 Task: Create a sub task Design and Implement Solution for the task  Integrate a new online platform for online cooking lessons in the project BitRise , assign it to team member softage.3@softage.net and update the status of the sub task to  Off Track , set the priority of the sub task to High
Action: Mouse moved to (867, 519)
Screenshot: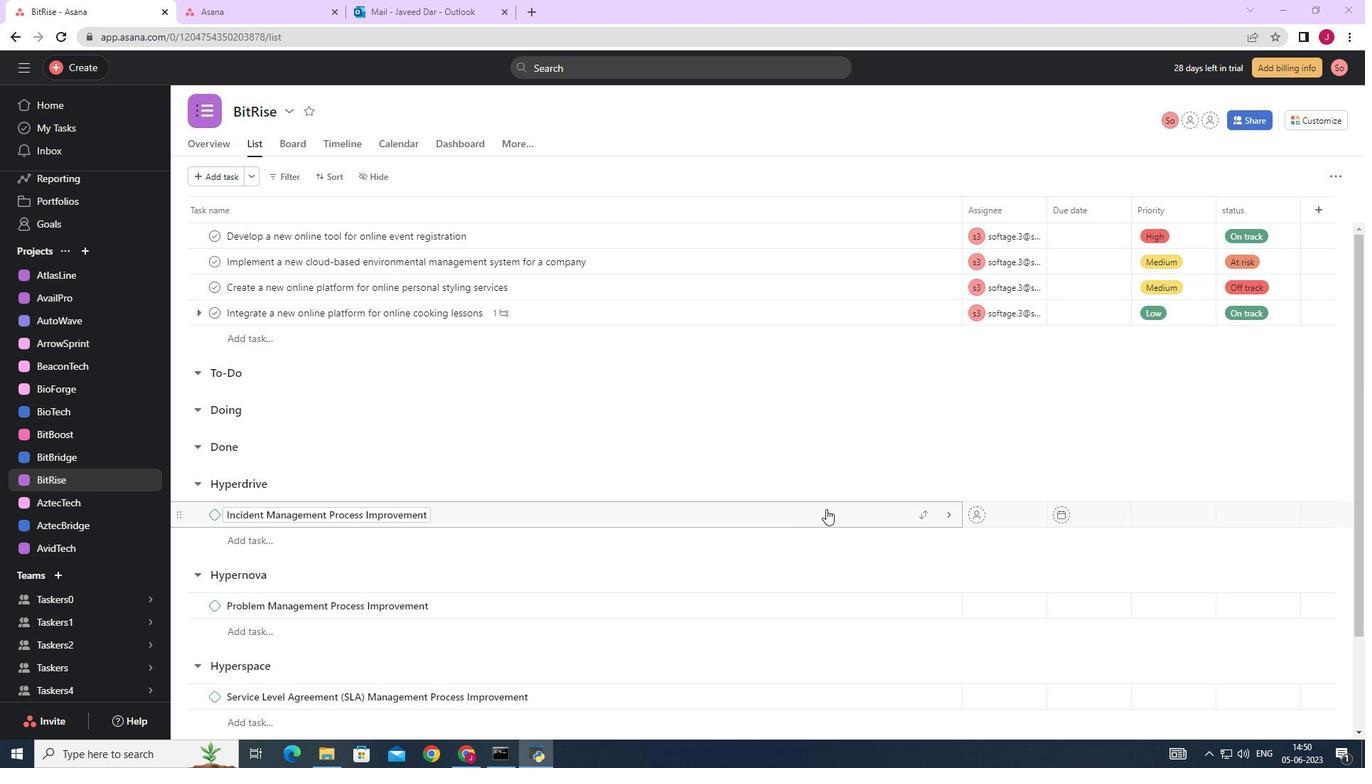 
Action: Mouse scrolled (867, 519) with delta (0, 0)
Screenshot: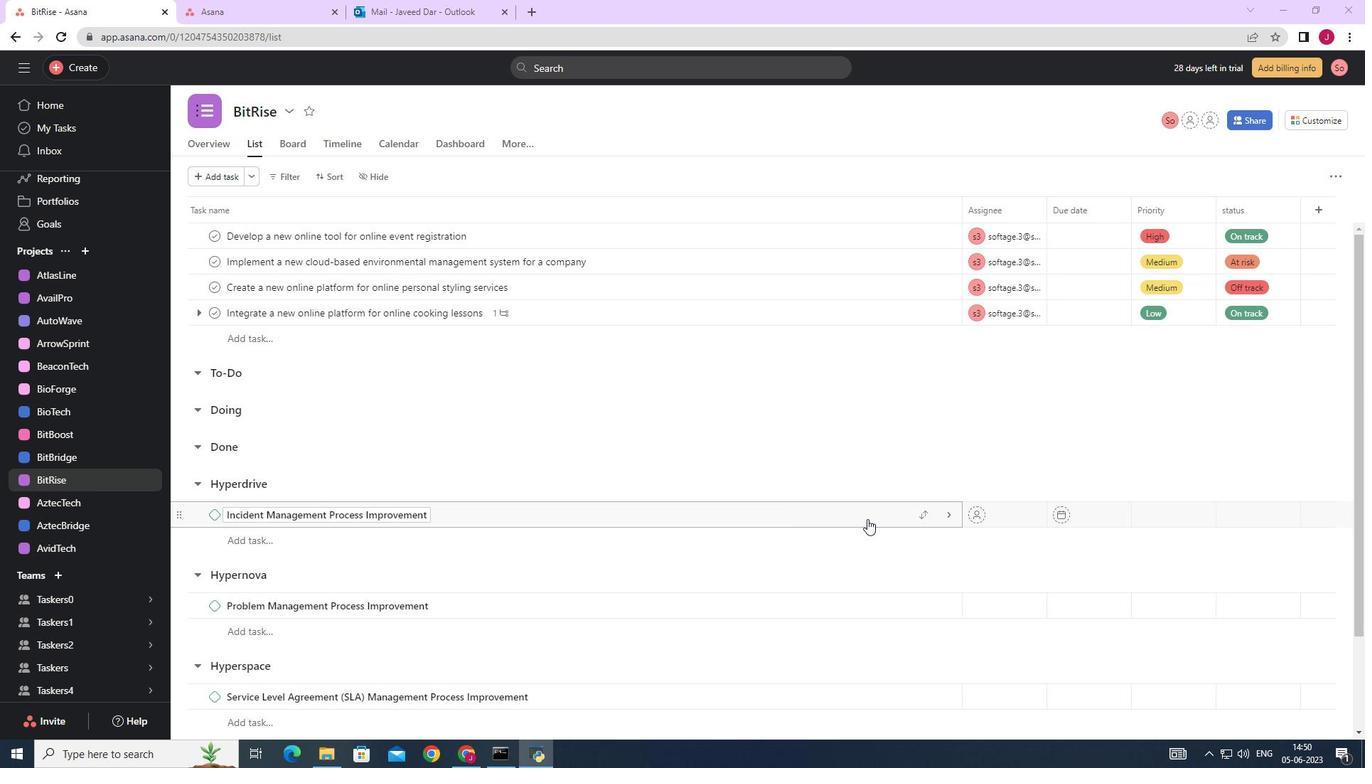 
Action: Mouse scrolled (867, 519) with delta (0, 0)
Screenshot: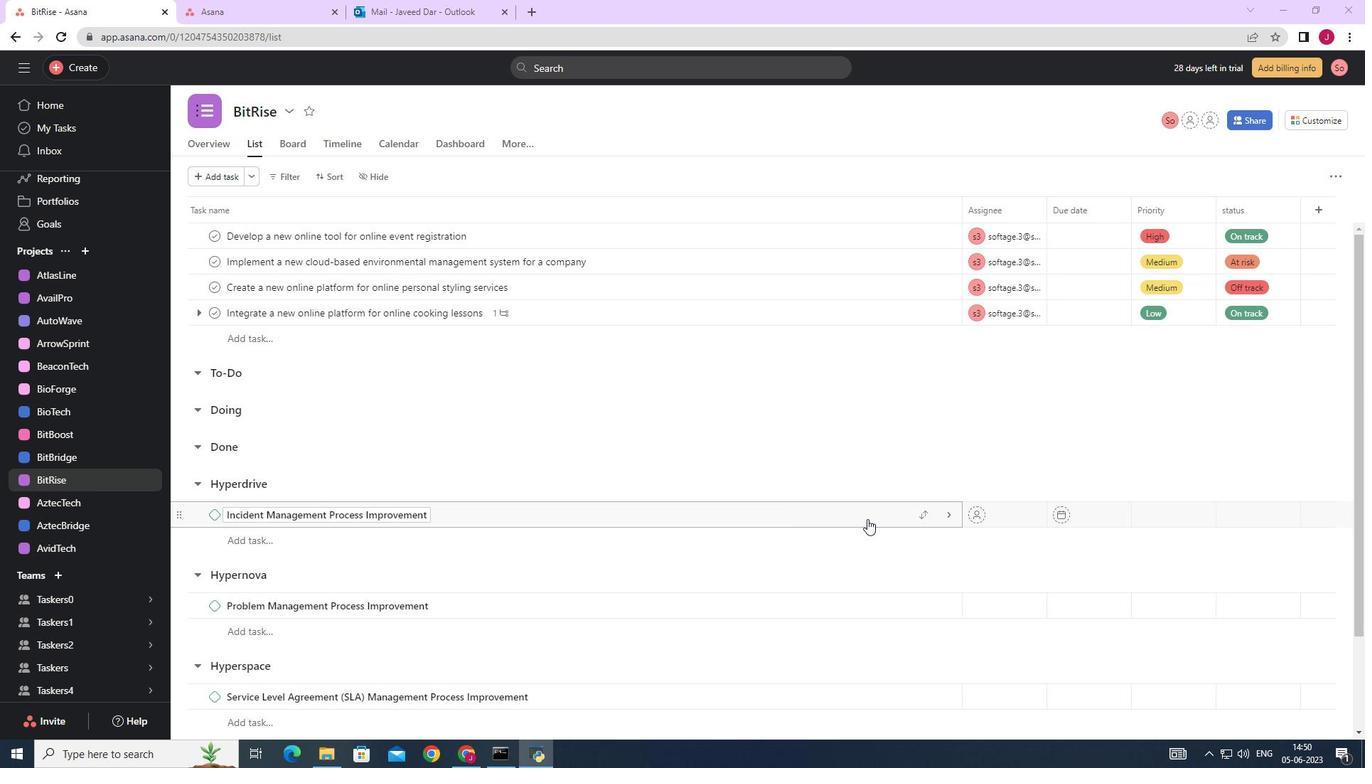 
Action: Mouse moved to (898, 314)
Screenshot: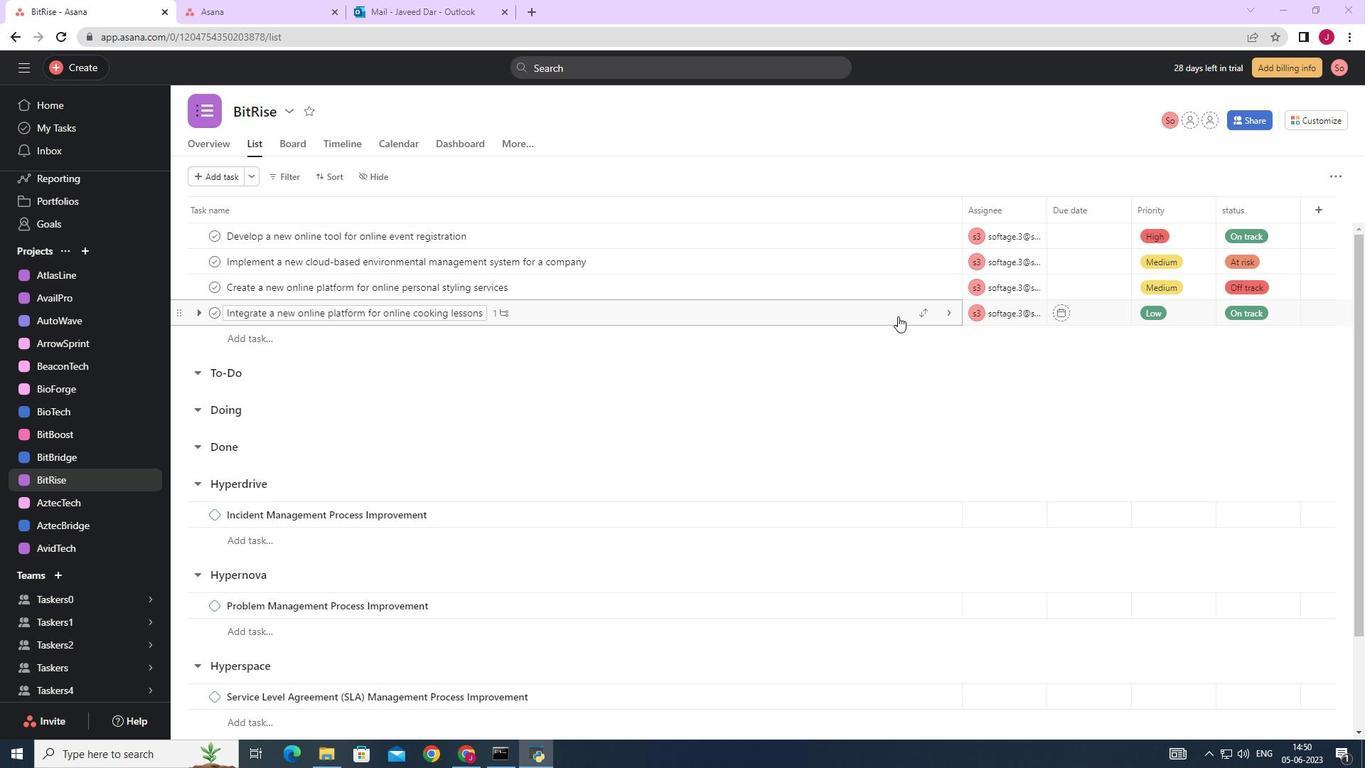 
Action: Mouse pressed left at (898, 314)
Screenshot: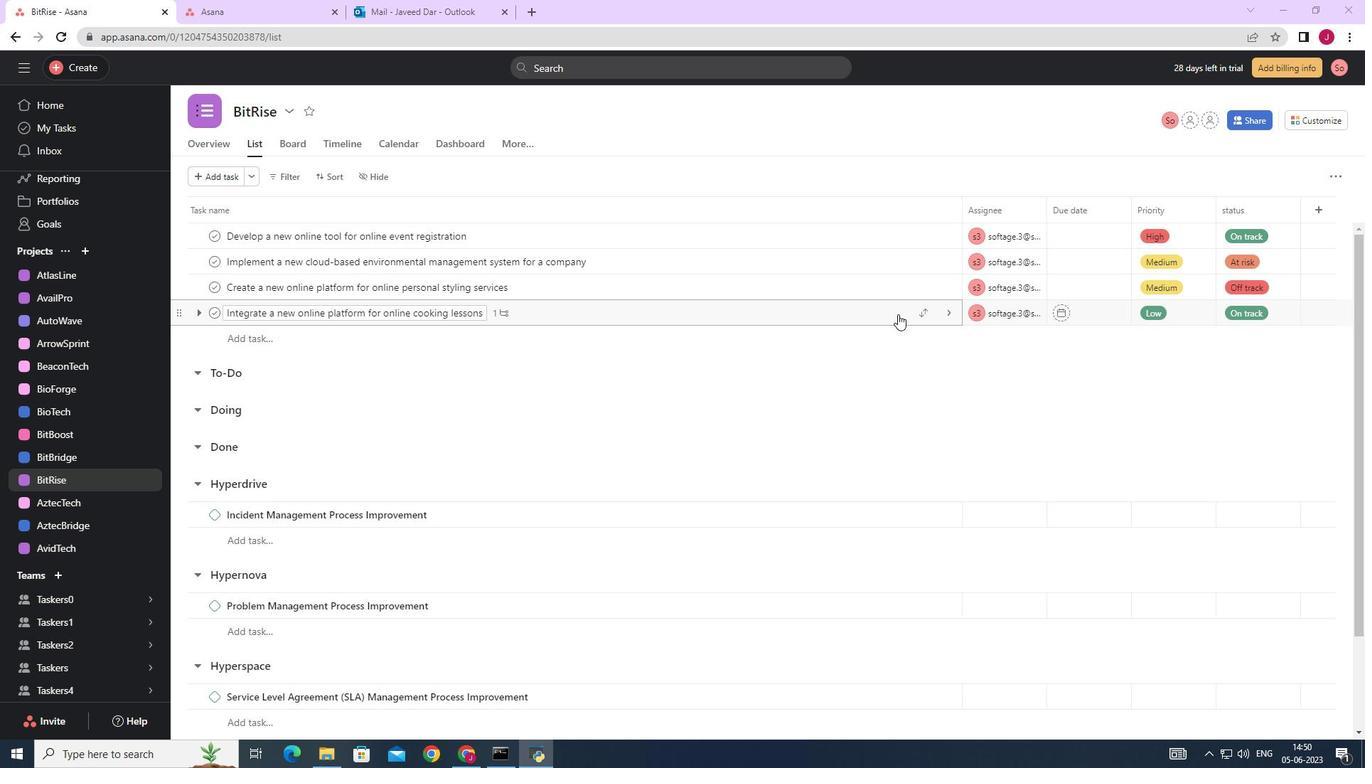 
Action: Mouse moved to (1034, 485)
Screenshot: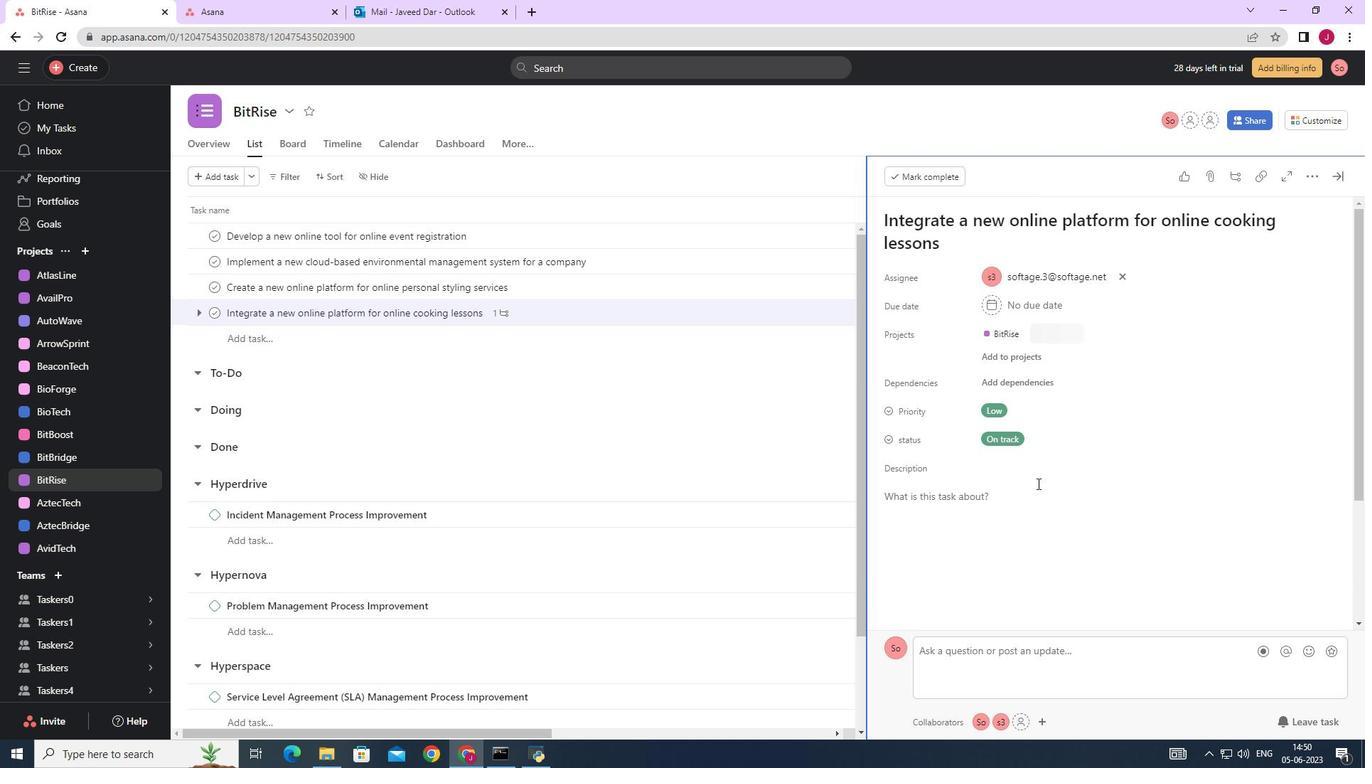
Action: Mouse scrolled (1034, 485) with delta (0, 0)
Screenshot: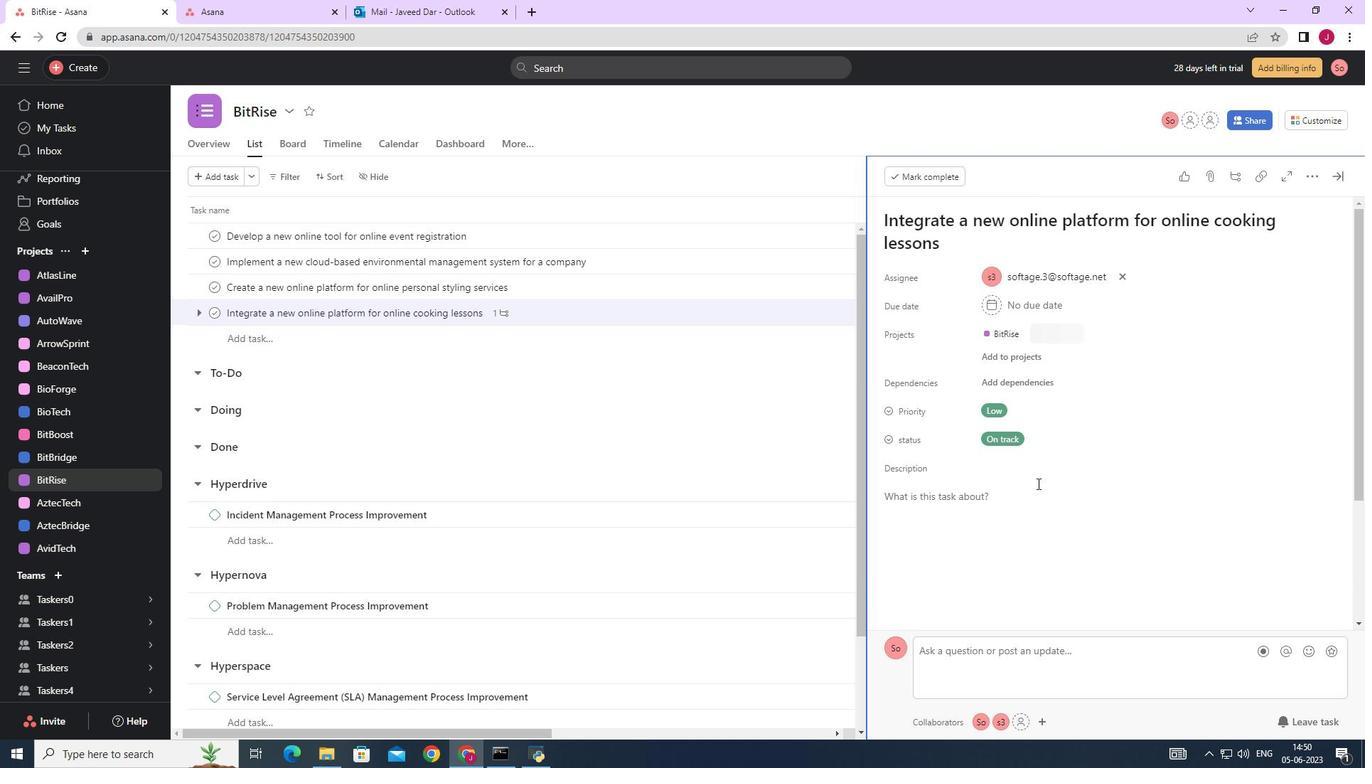 
Action: Mouse scrolled (1034, 485) with delta (0, 0)
Screenshot: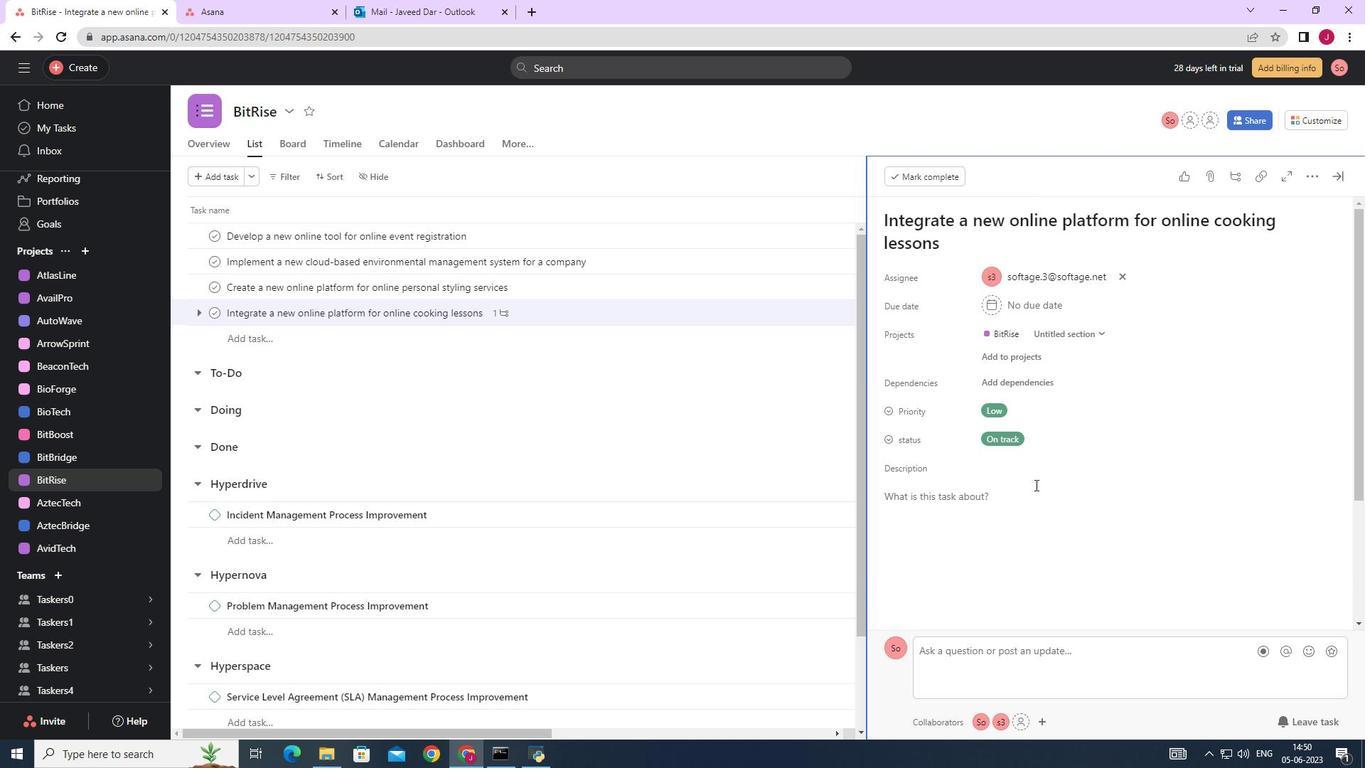 
Action: Mouse scrolled (1034, 485) with delta (0, 0)
Screenshot: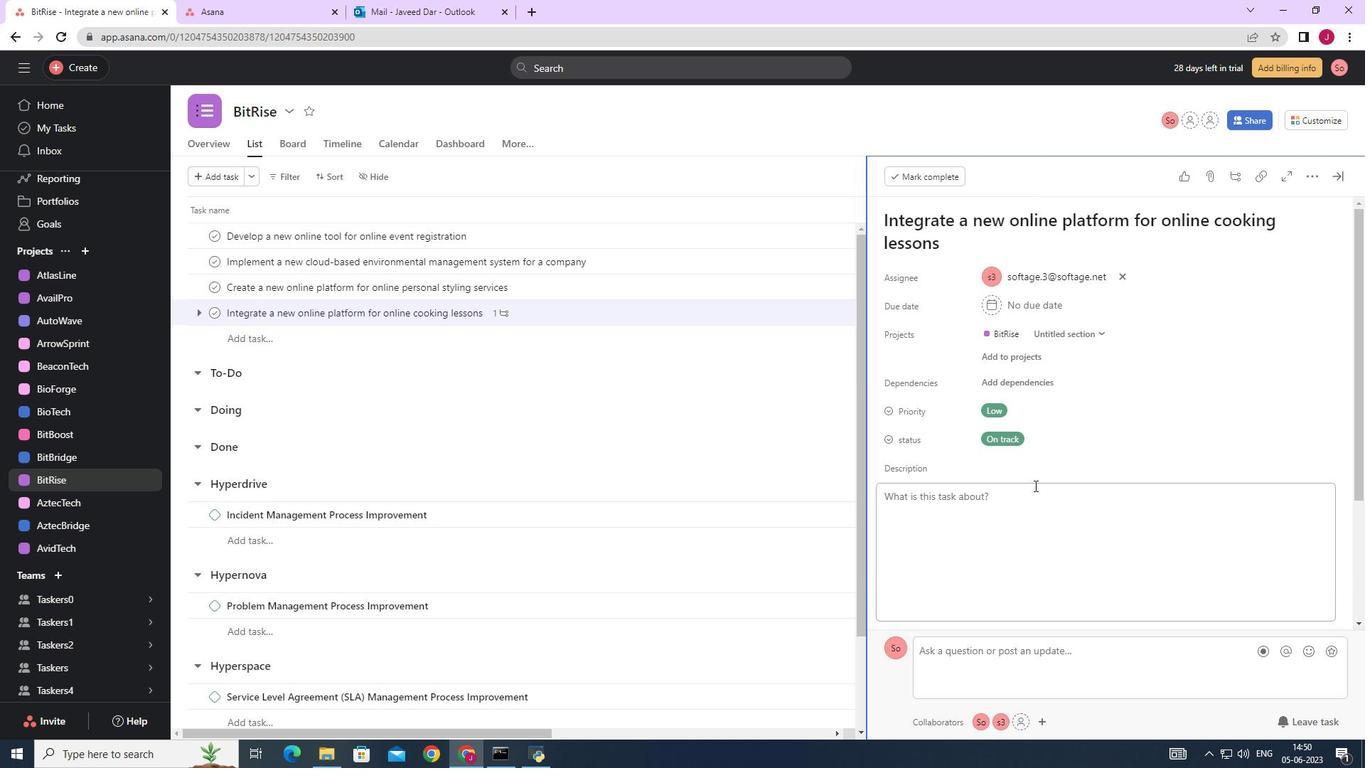 
Action: Mouse scrolled (1034, 485) with delta (0, 0)
Screenshot: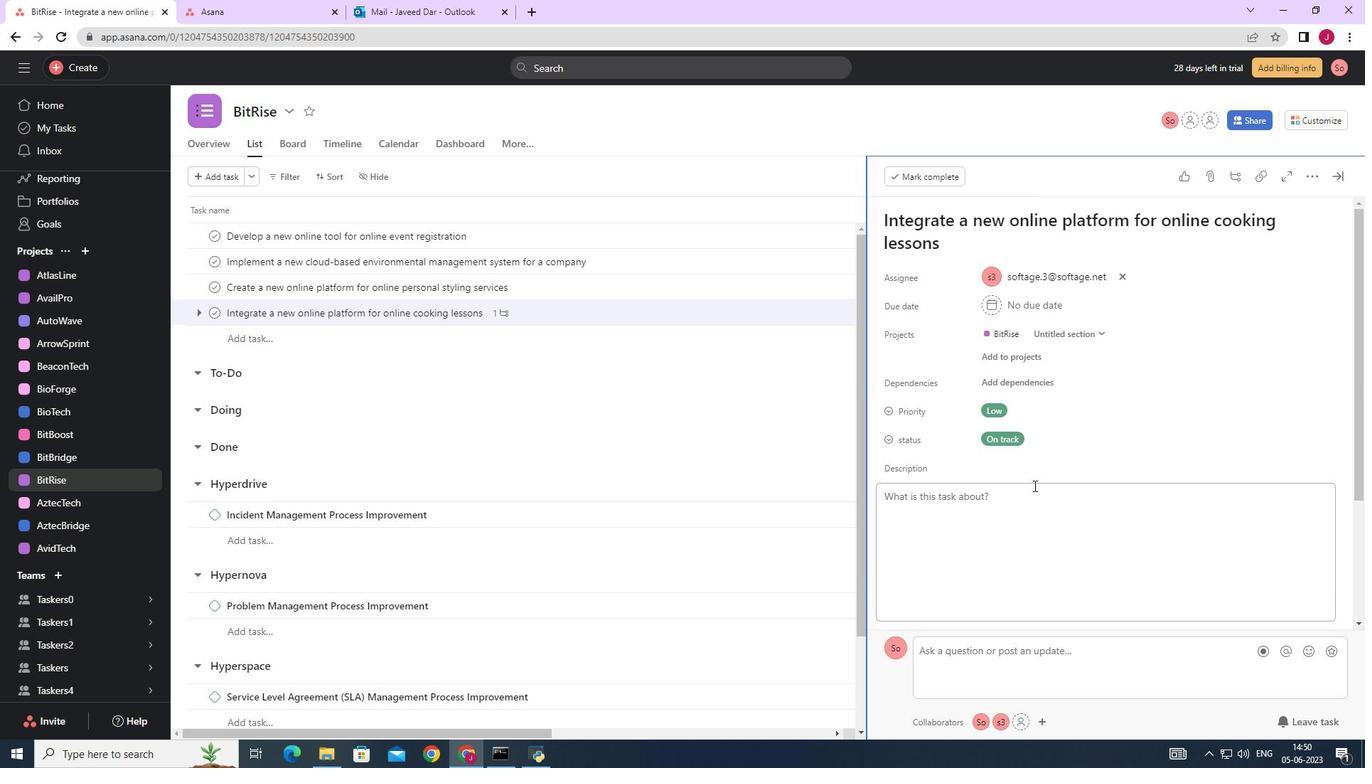 
Action: Mouse moved to (942, 515)
Screenshot: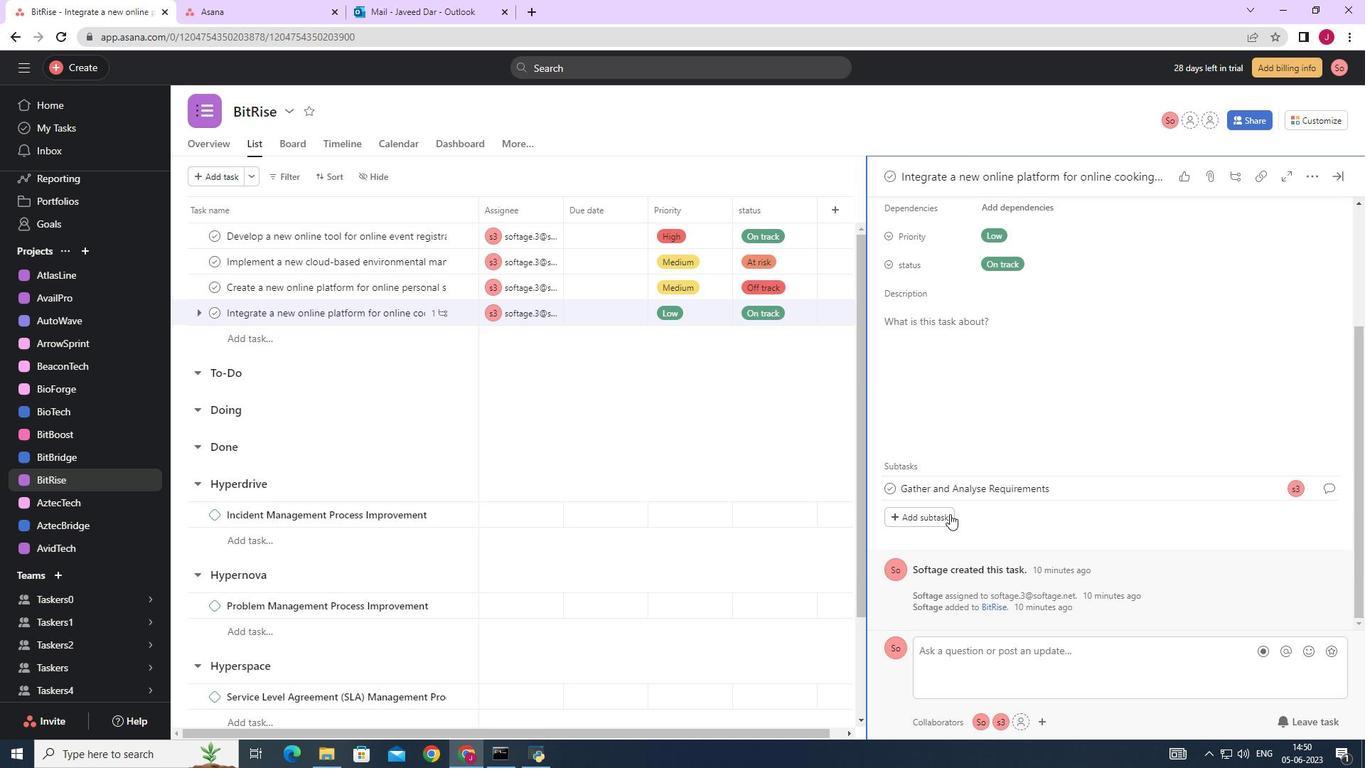 
Action: Mouse pressed left at (942, 515)
Screenshot: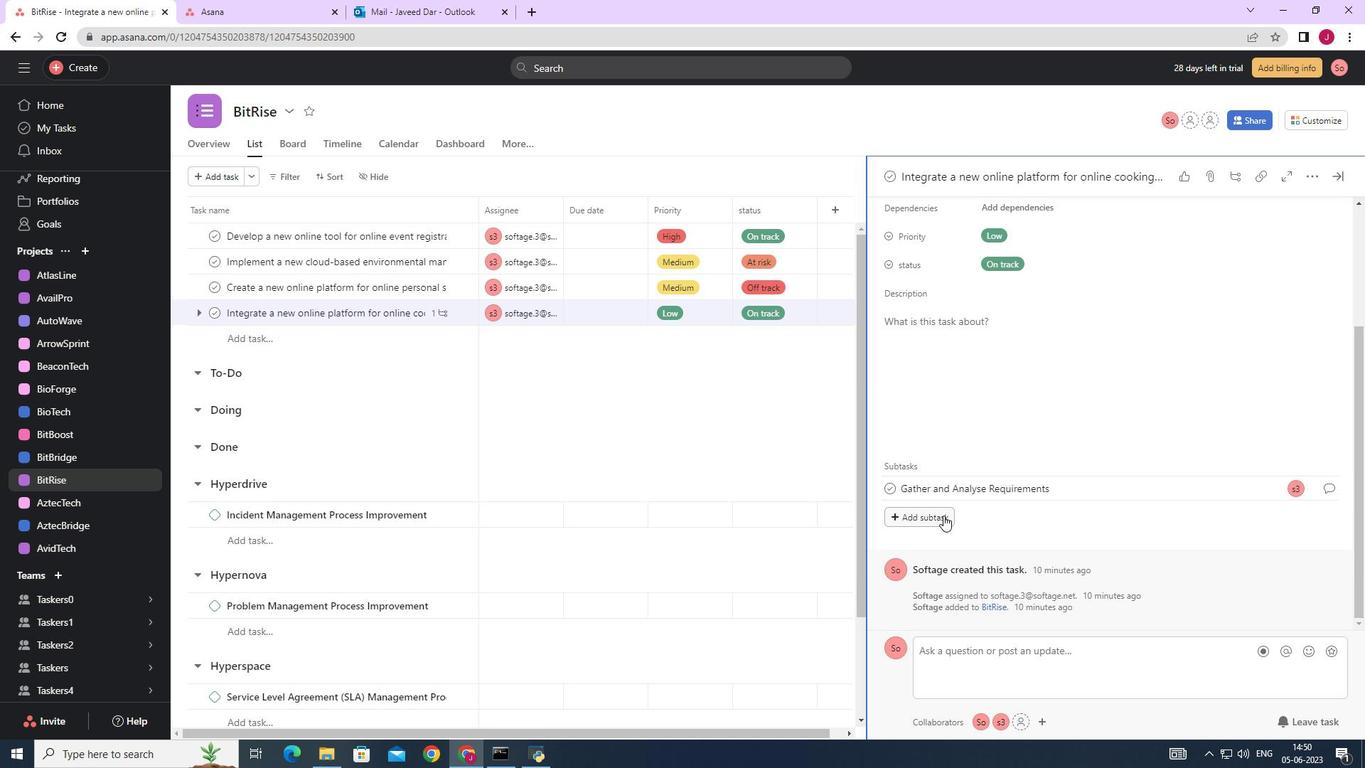 
Action: Key pressed <Key.caps_lock>I<Key.caps_lock>mplement<Key.space><Key.left><Key.left><Key.left><Key.left><Key.left><Key.left><Key.left><Key.left><Key.left><Key.left><Key.caps_lock>D<Key.caps_lock>esign<Key.space>and<Key.space><Key.right><Key.right><Key.right><Key.right><Key.right><Key.right><Key.right><Key.right><Key.right><Key.space><Key.caps_lock>S<Key.caps_lock>olution
Screenshot: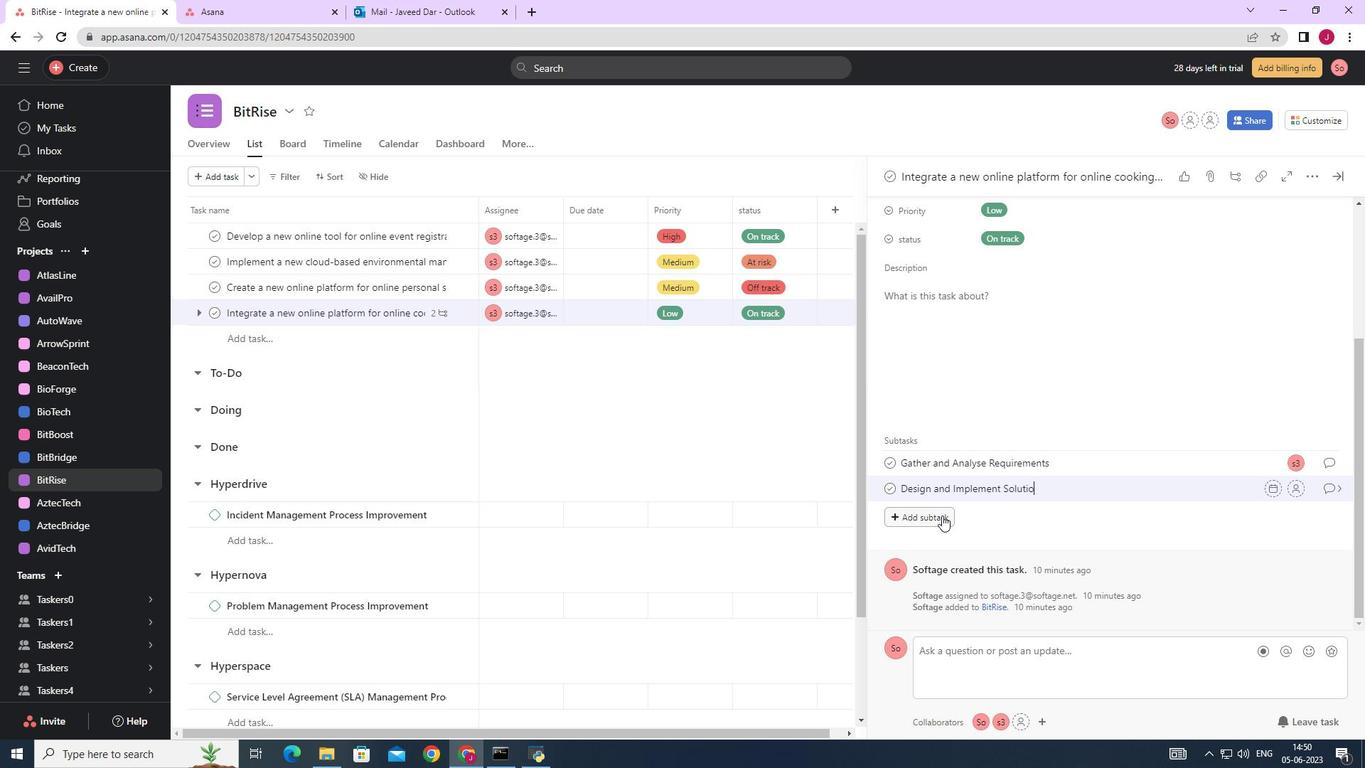 
Action: Mouse moved to (1300, 486)
Screenshot: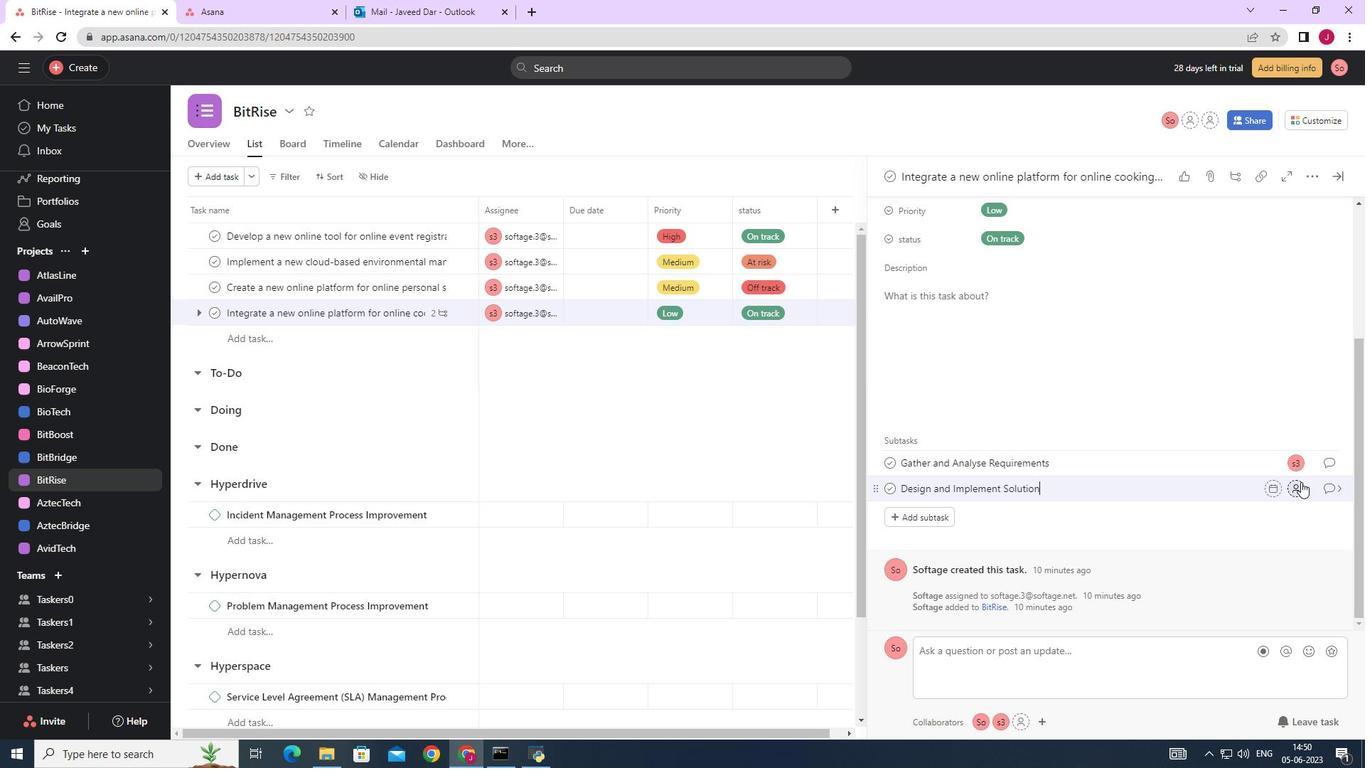 
Action: Mouse pressed left at (1300, 486)
Screenshot: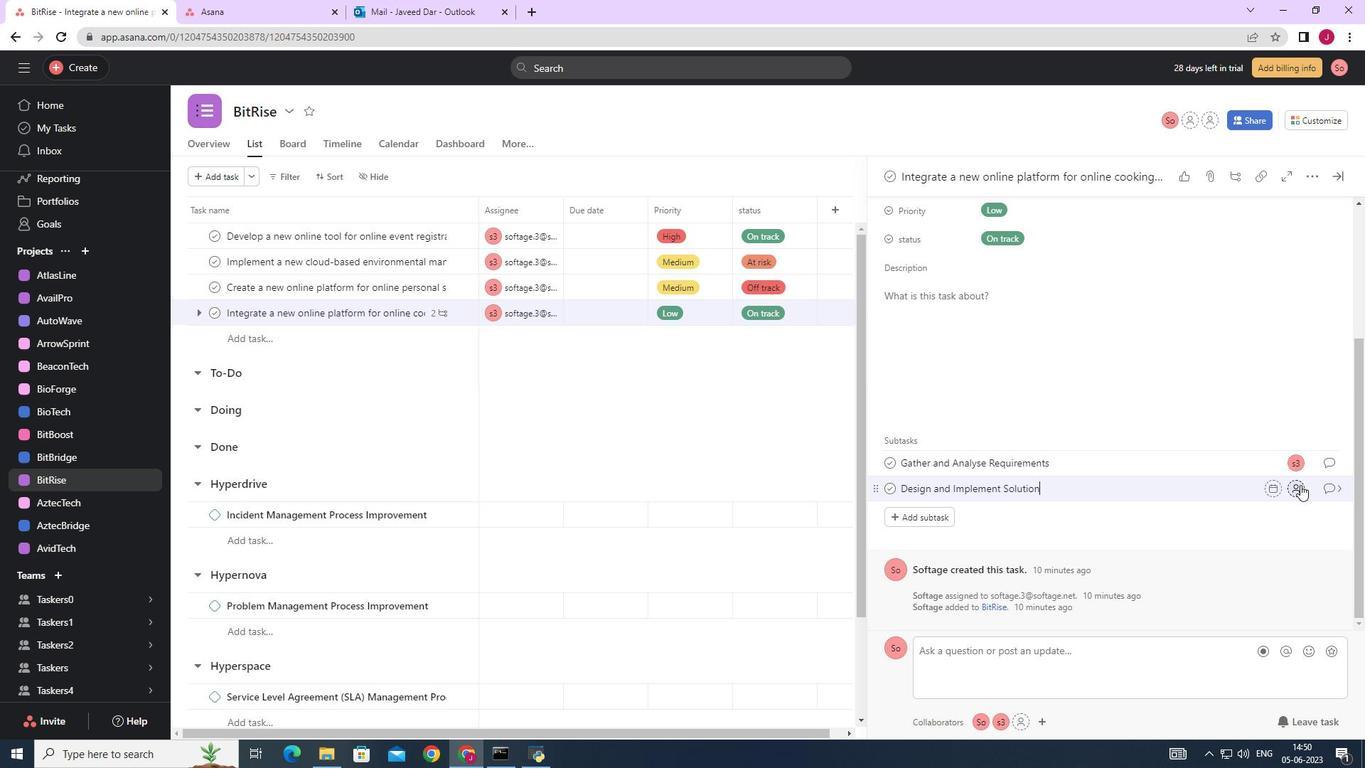 
Action: Mouse moved to (1136, 537)
Screenshot: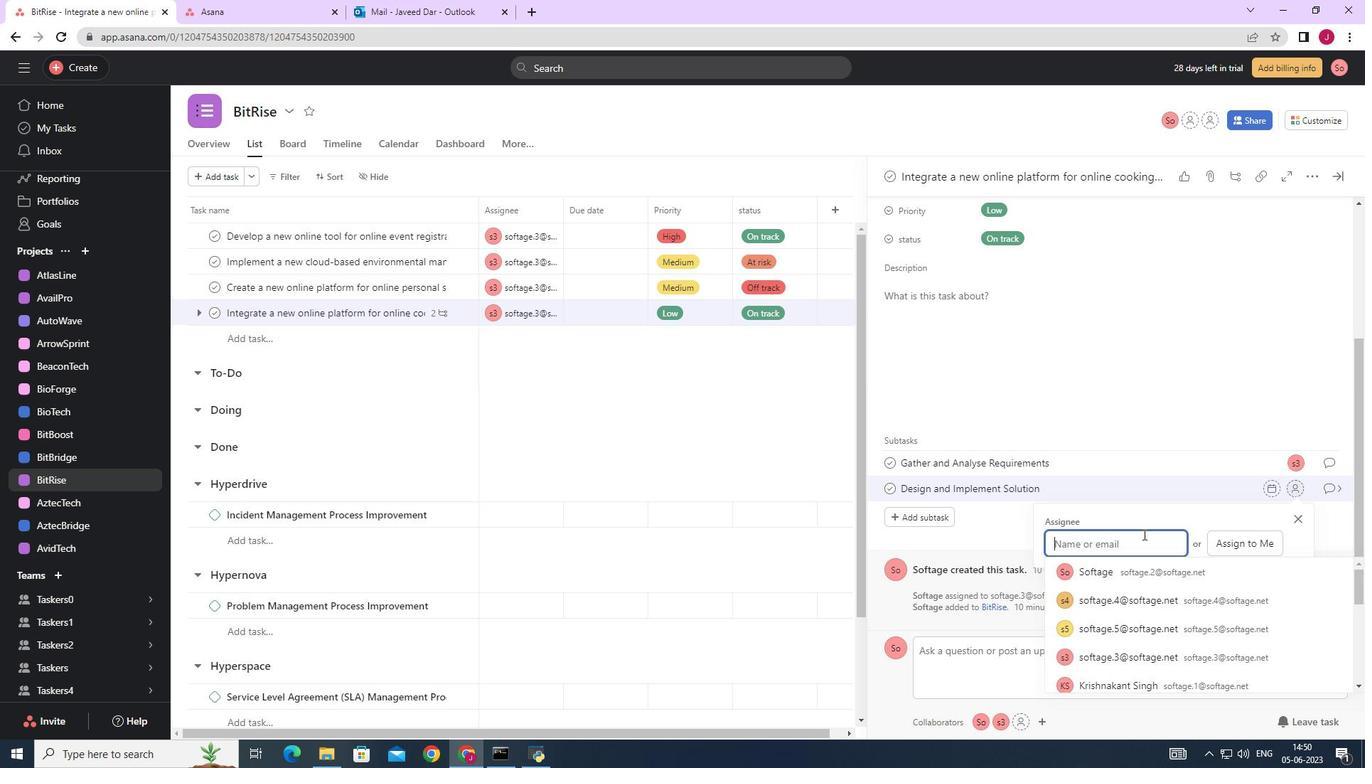 
Action: Key pressed softage.3
Screenshot: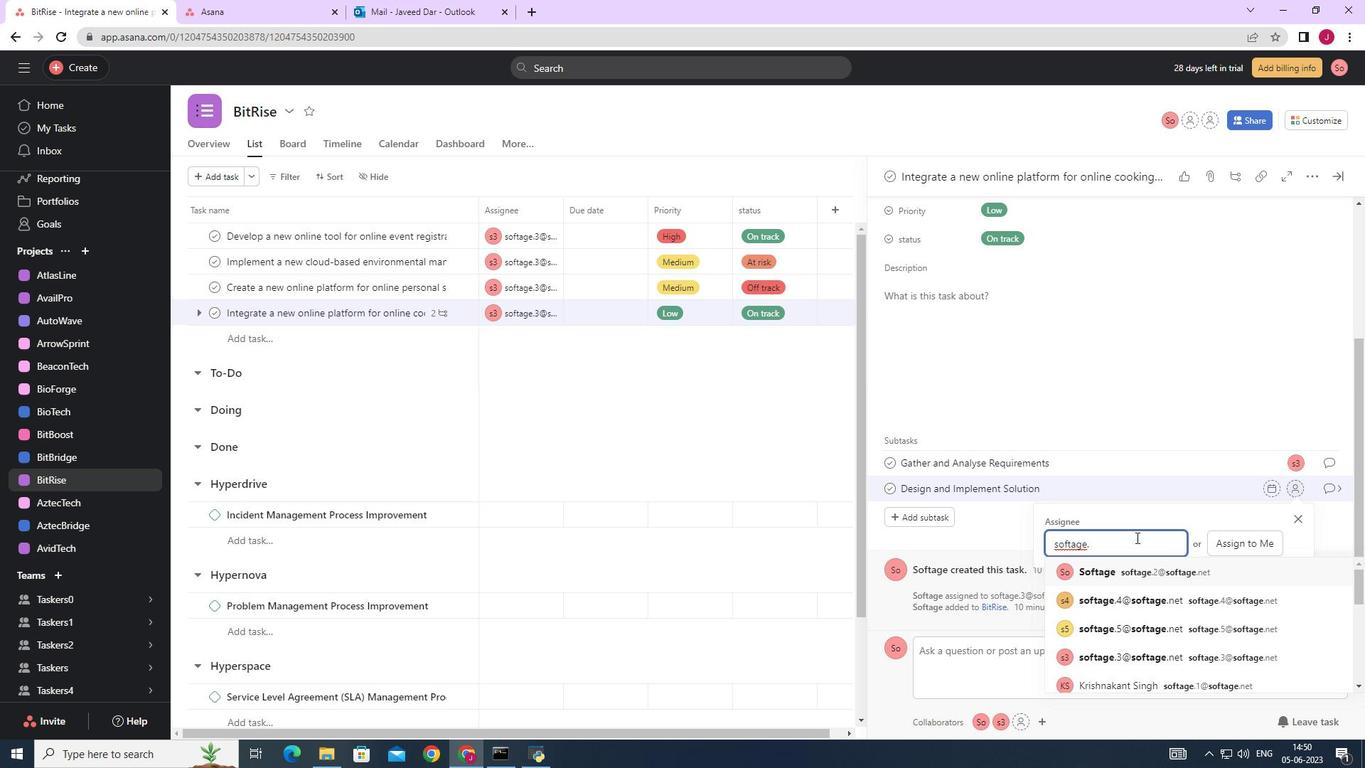 
Action: Mouse moved to (1148, 569)
Screenshot: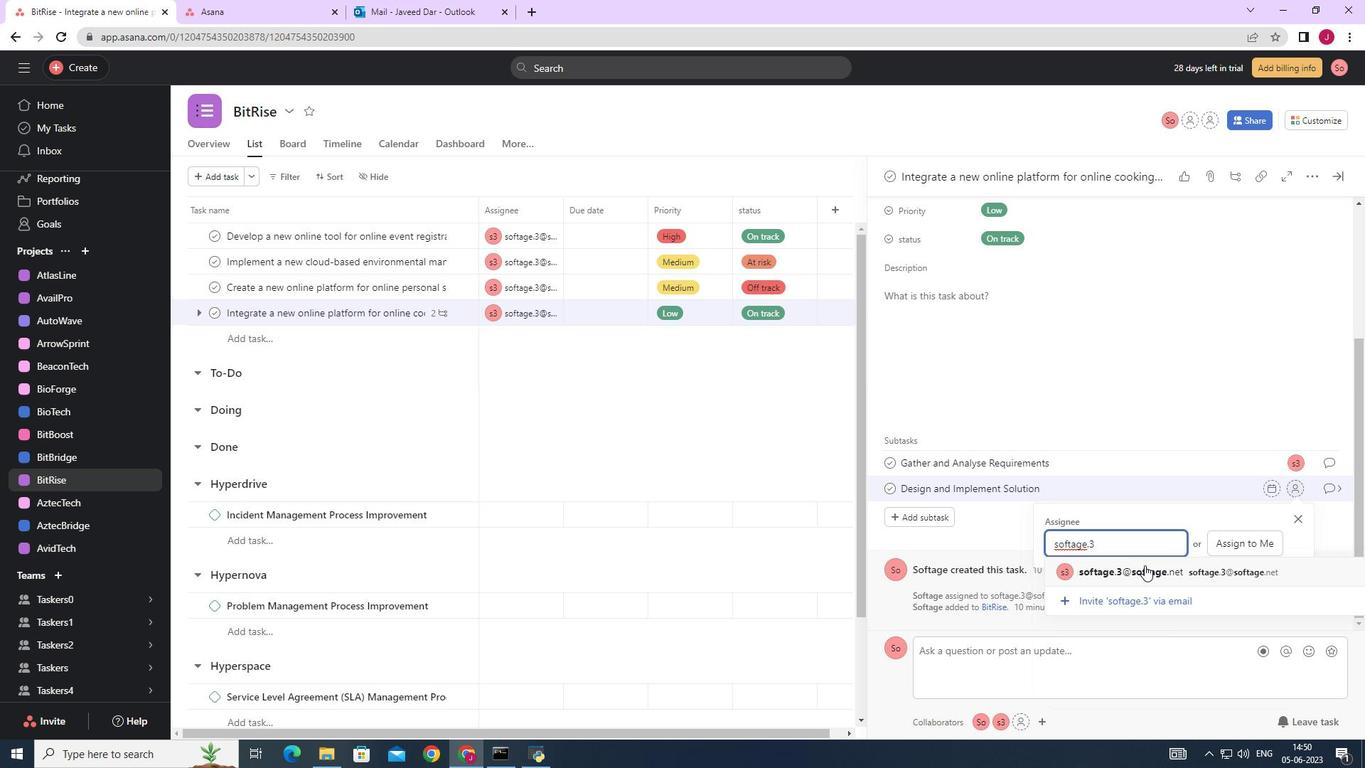 
Action: Mouse pressed left at (1148, 569)
Screenshot: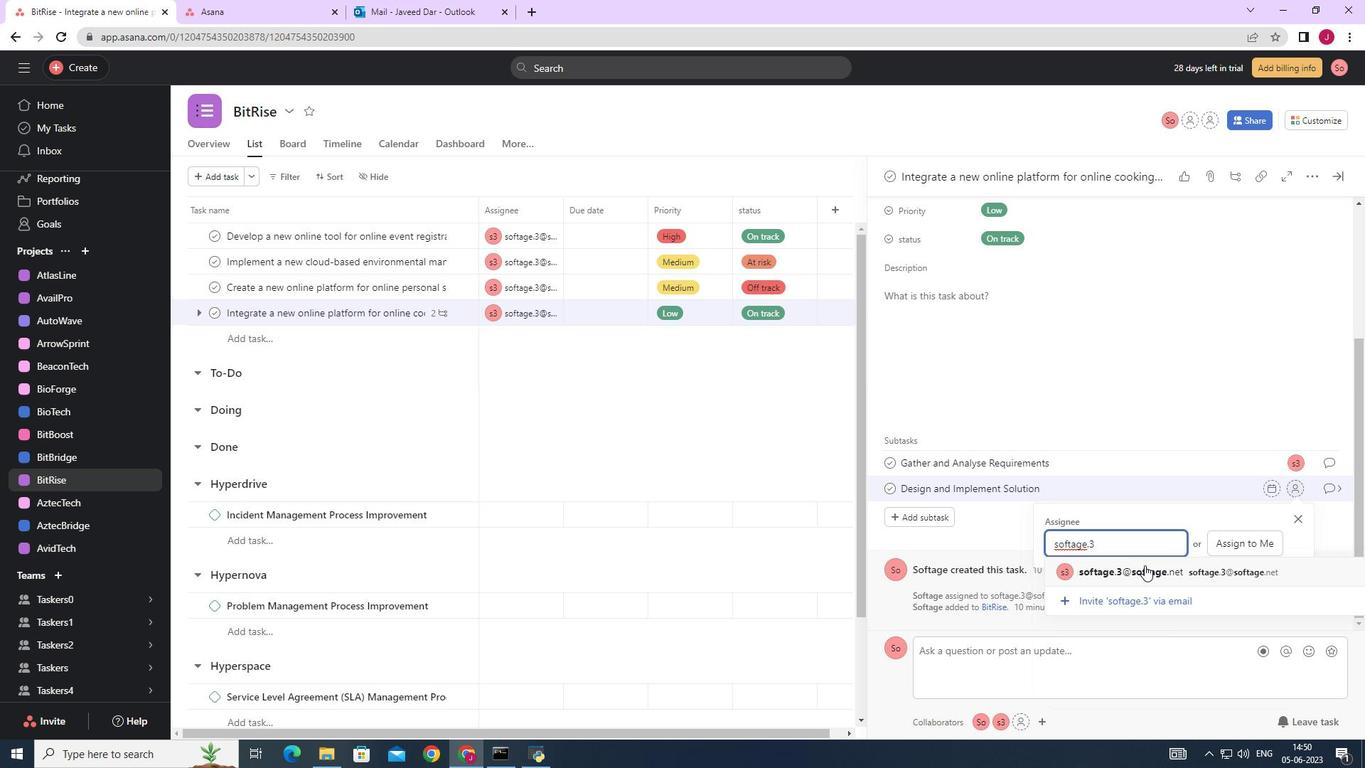 
Action: Mouse moved to (1332, 492)
Screenshot: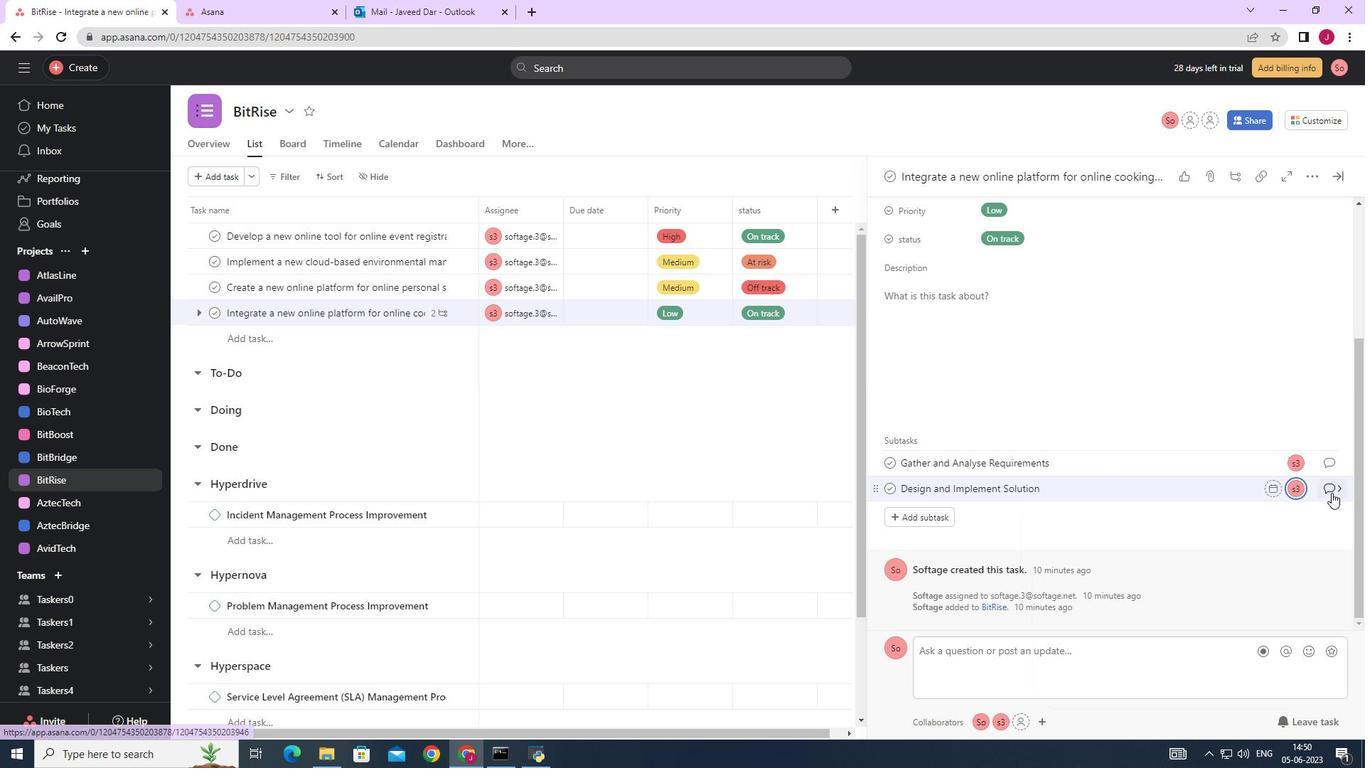 
Action: Mouse pressed left at (1332, 492)
Screenshot: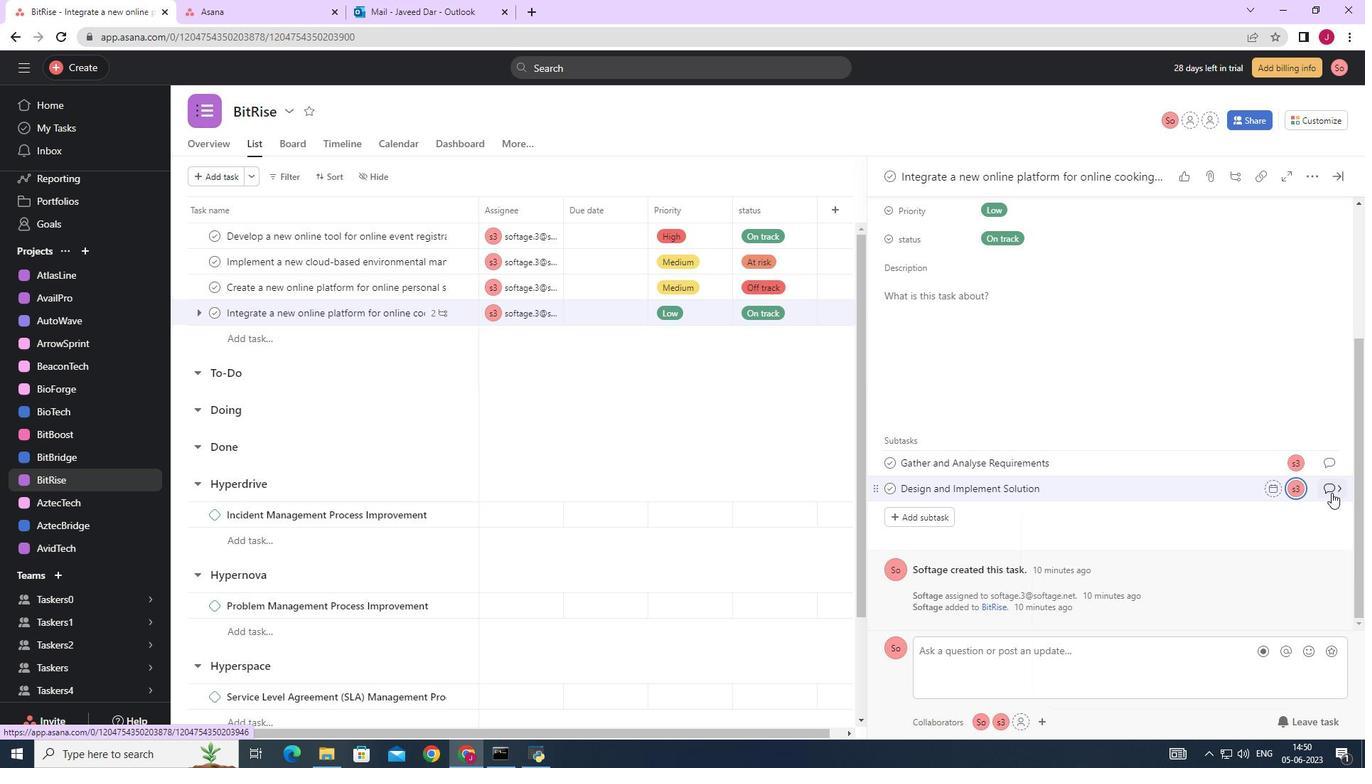 
Action: Mouse moved to (953, 379)
Screenshot: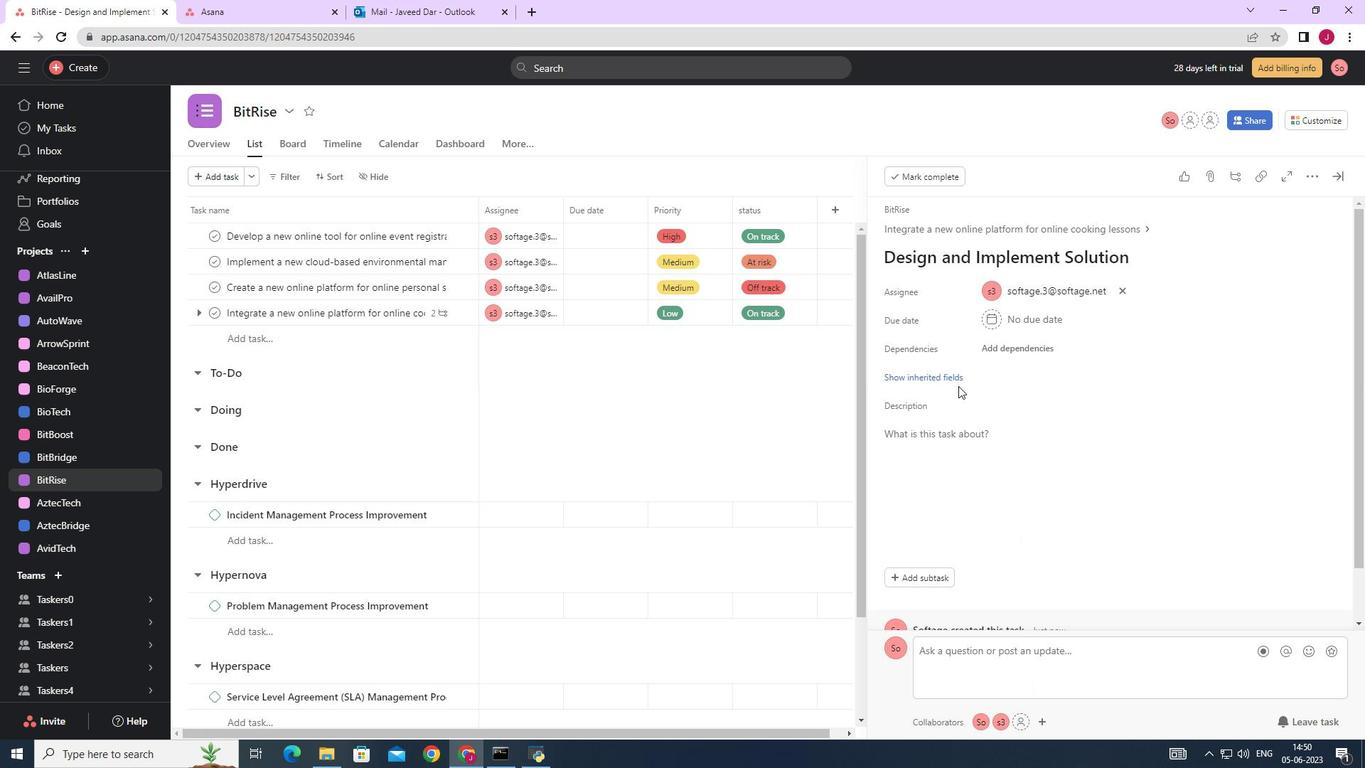 
Action: Mouse pressed left at (953, 379)
Screenshot: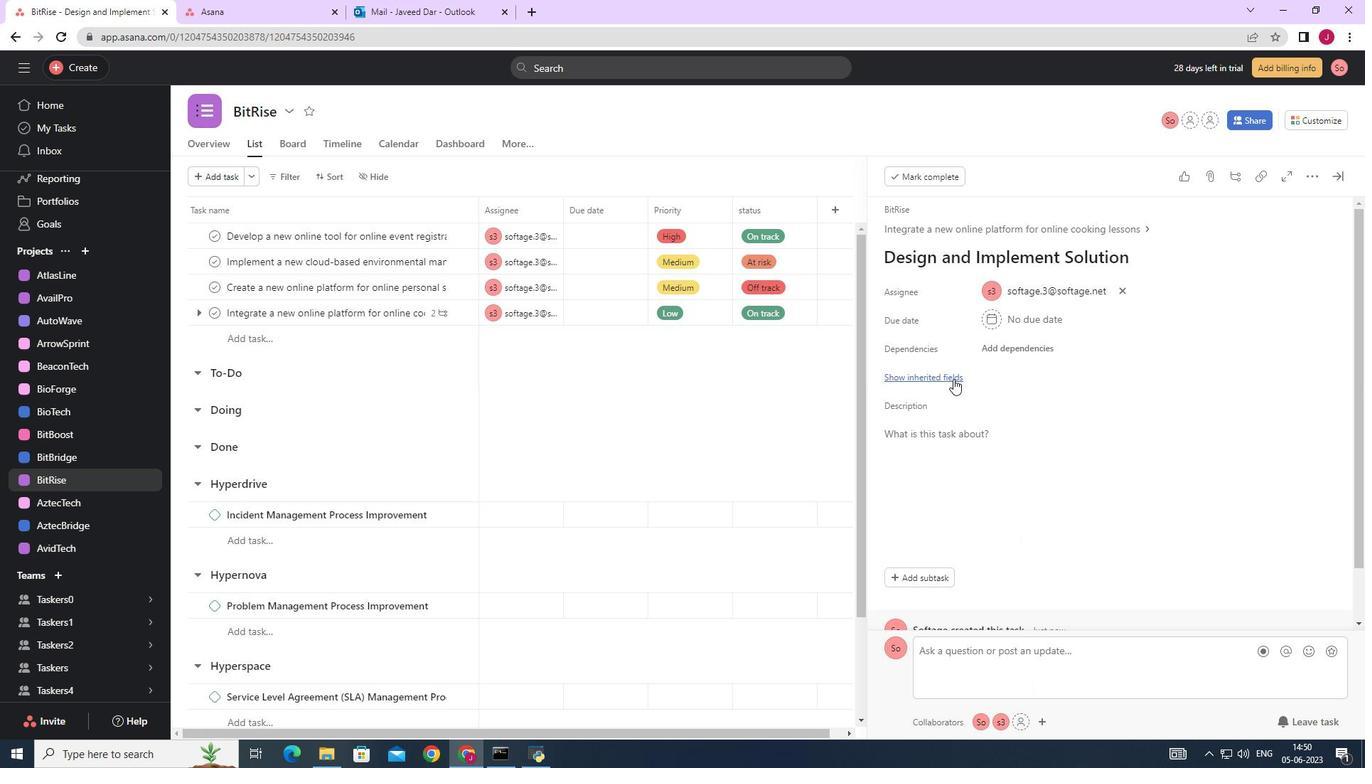 
Action: Mouse moved to (999, 406)
Screenshot: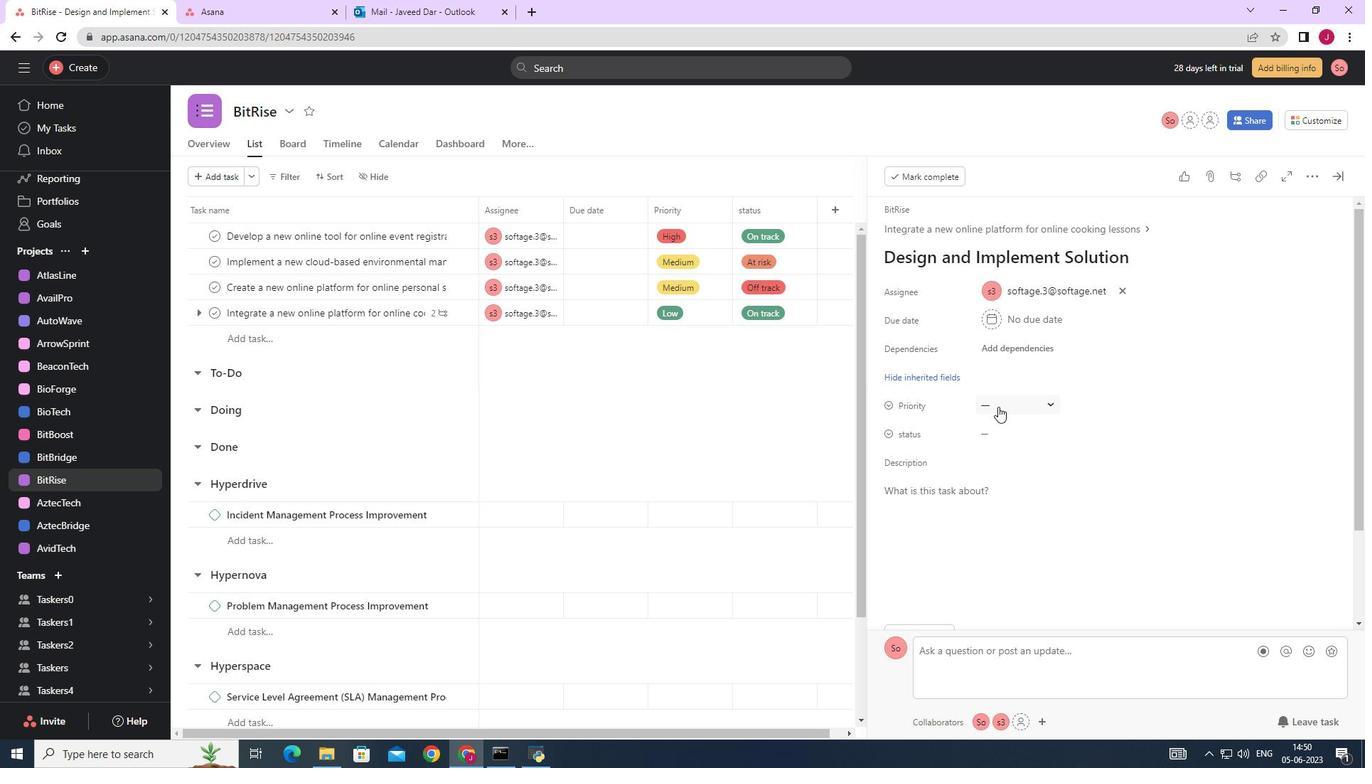 
Action: Mouse pressed left at (999, 406)
Screenshot: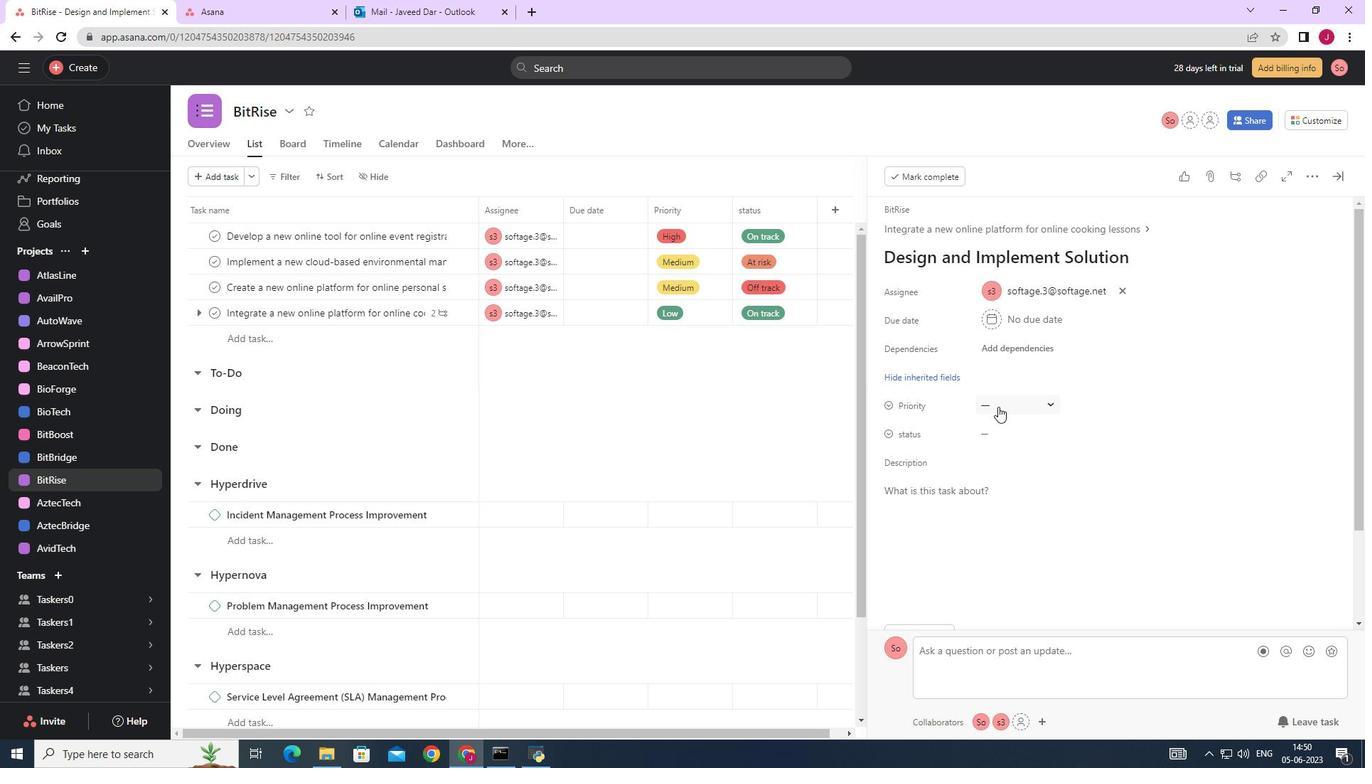 
Action: Mouse moved to (1024, 453)
Screenshot: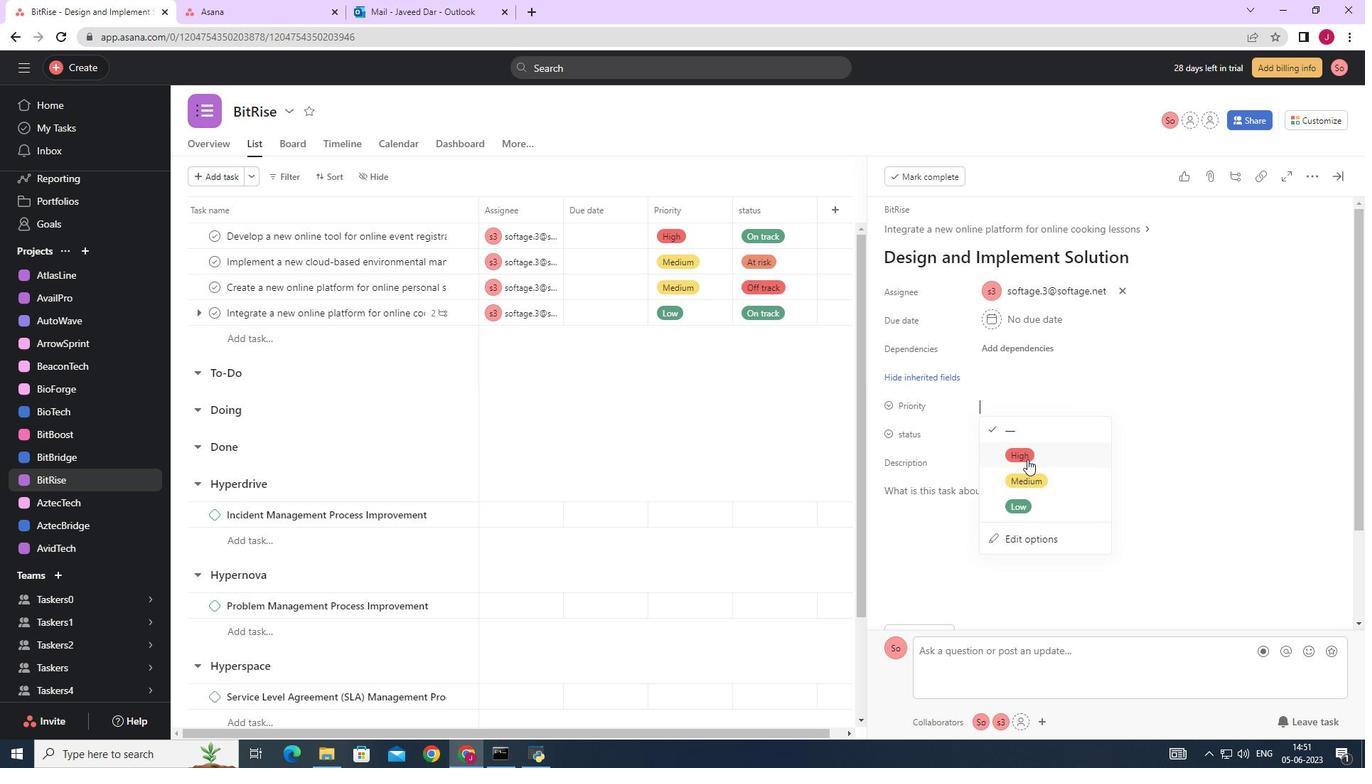 
Action: Mouse pressed left at (1024, 453)
Screenshot: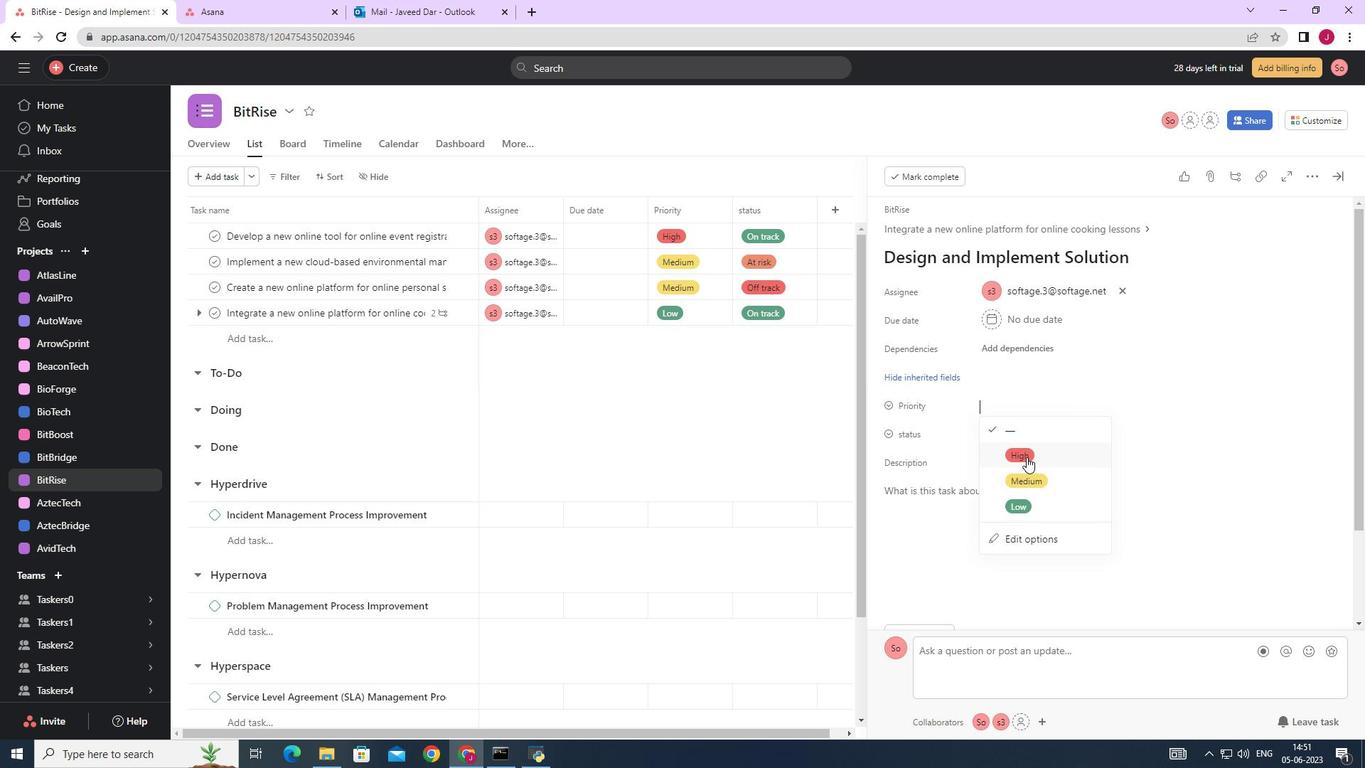 
Action: Mouse moved to (1012, 433)
Screenshot: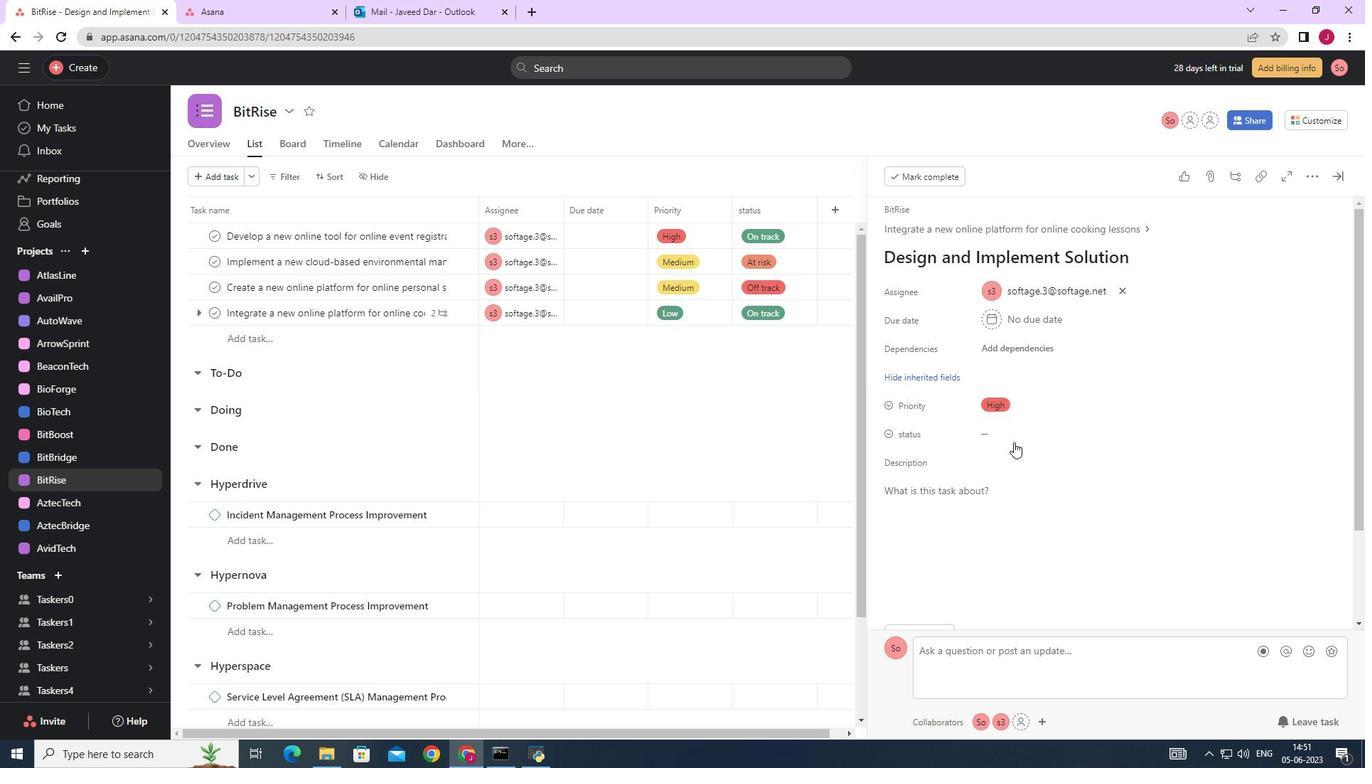 
Action: Mouse pressed left at (1012, 433)
Screenshot: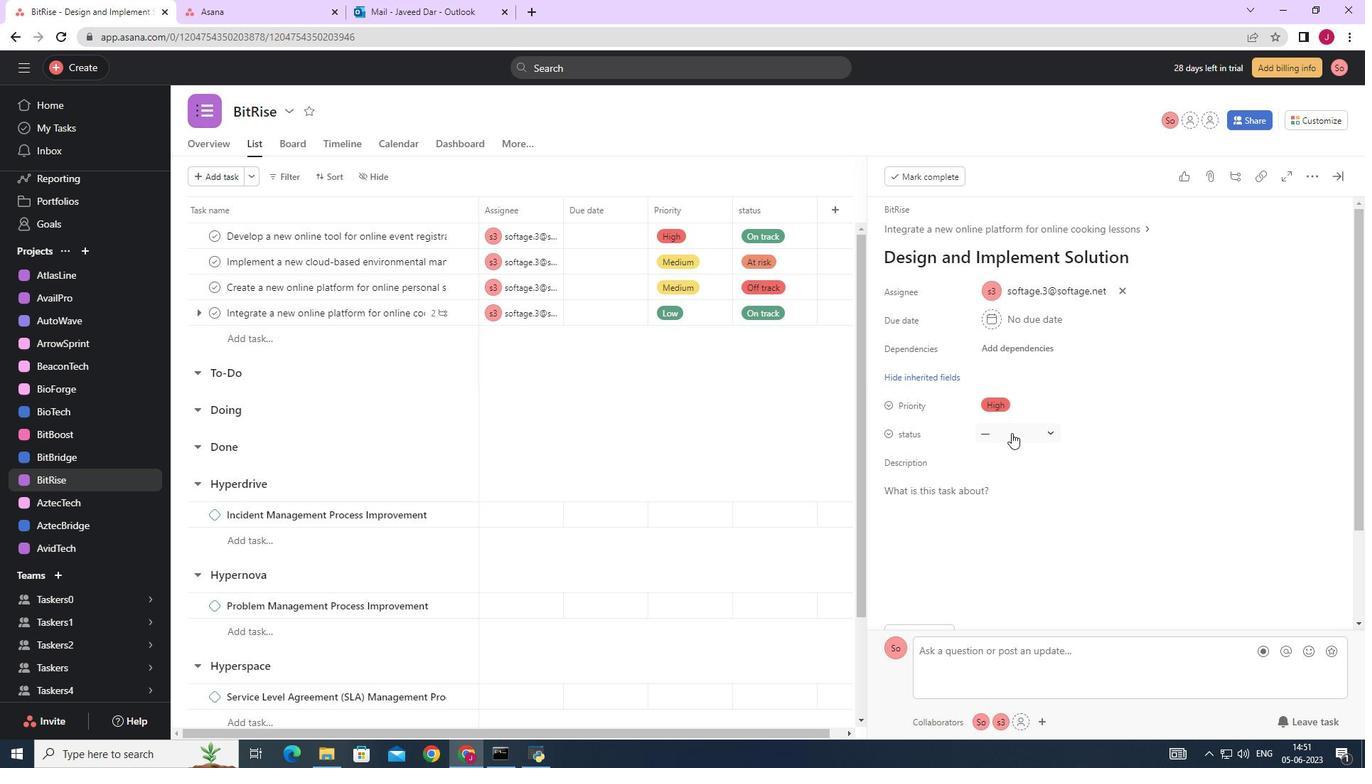 
Action: Mouse moved to (1031, 509)
Screenshot: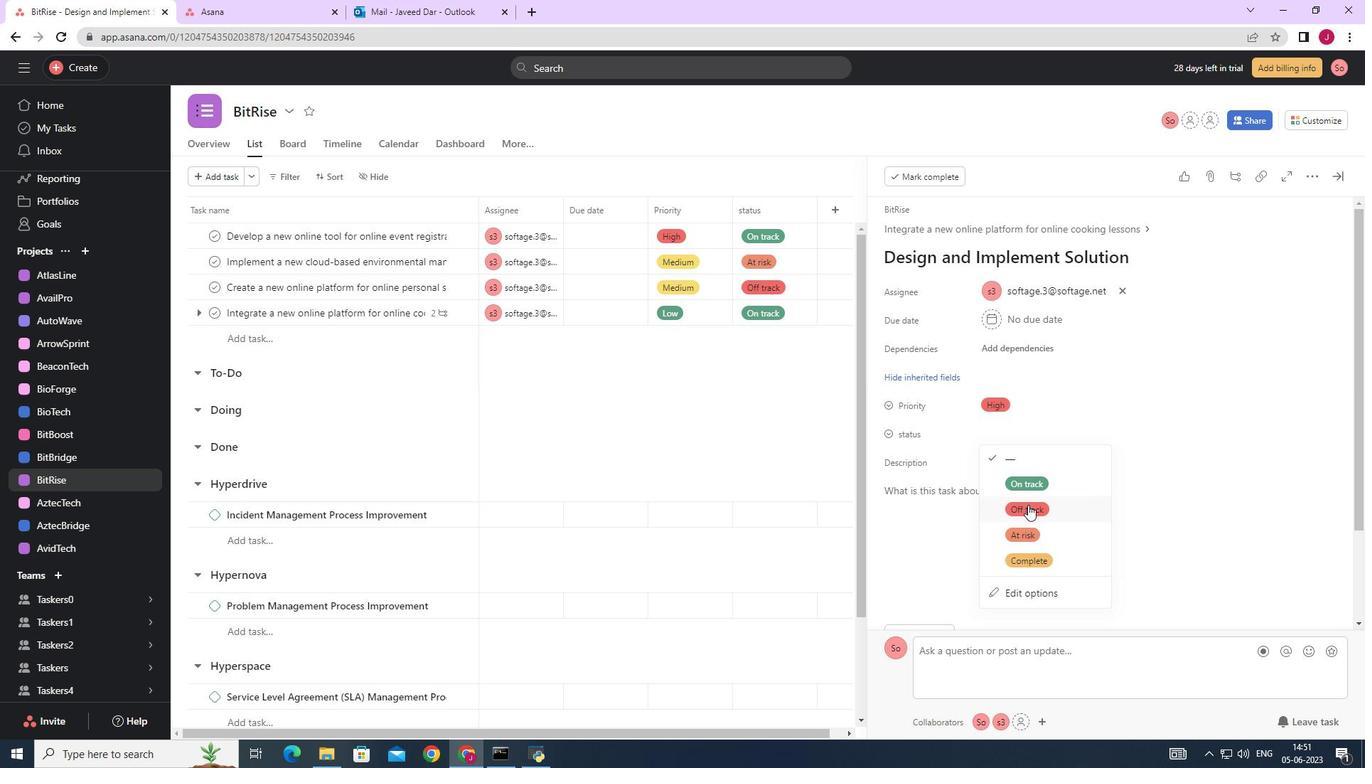 
Action: Mouse pressed left at (1031, 509)
Screenshot: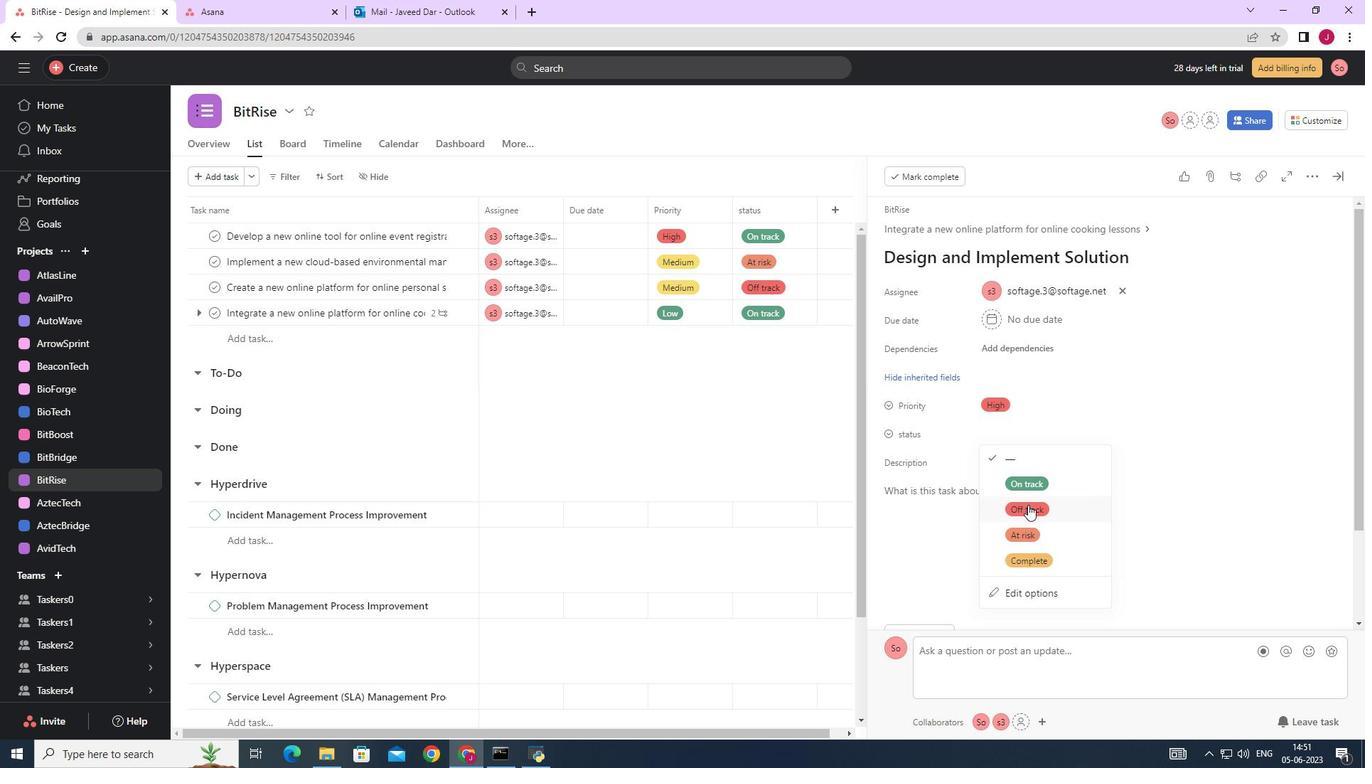 
Action: Mouse moved to (1332, 175)
Screenshot: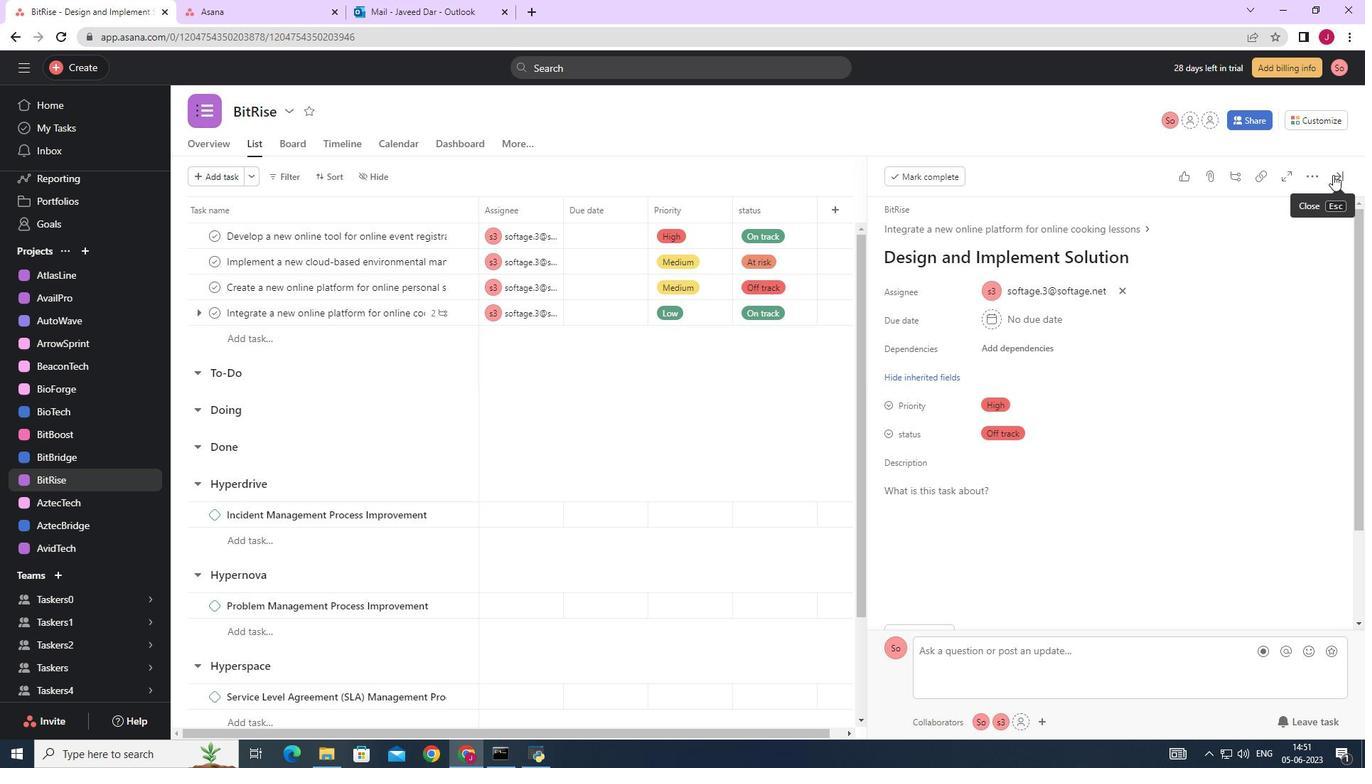 
Action: Mouse pressed left at (1332, 175)
Screenshot: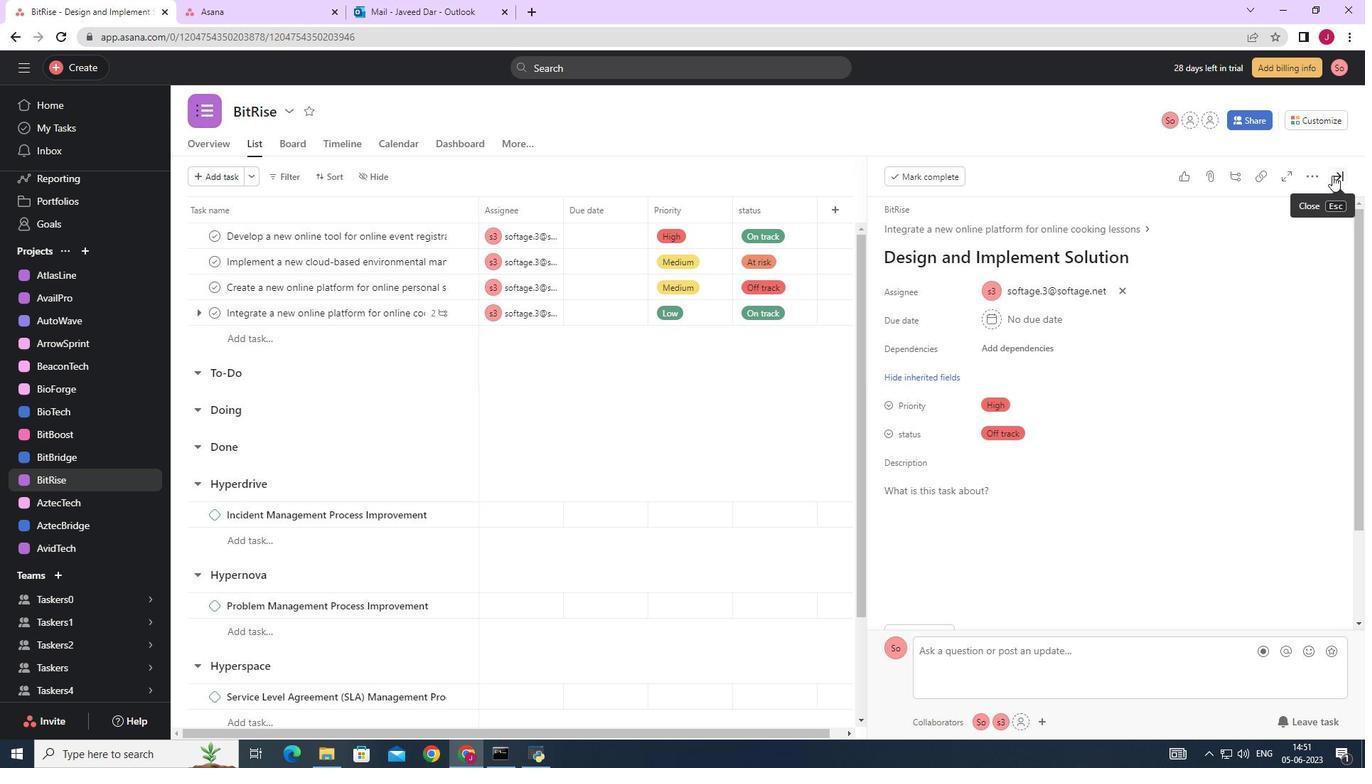
